Task: Create New Customer with Customer Name: Bonnie Liquor, Billing Address Line1: 4215 Skips Lane, Billing Address Line2:  Phoenix, Billing Address Line3:  Arizona 85012
Action: Mouse moved to (197, 37)
Screenshot: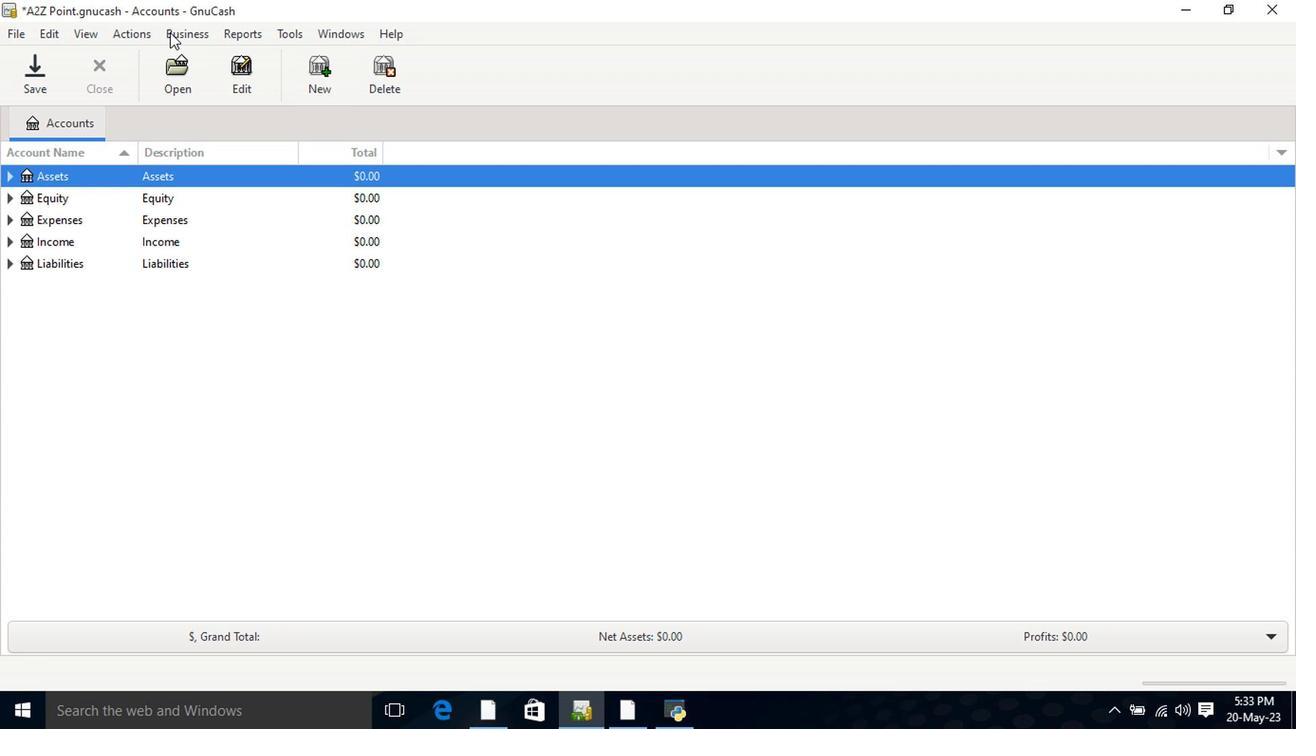 
Action: Mouse pressed left at (197, 37)
Screenshot: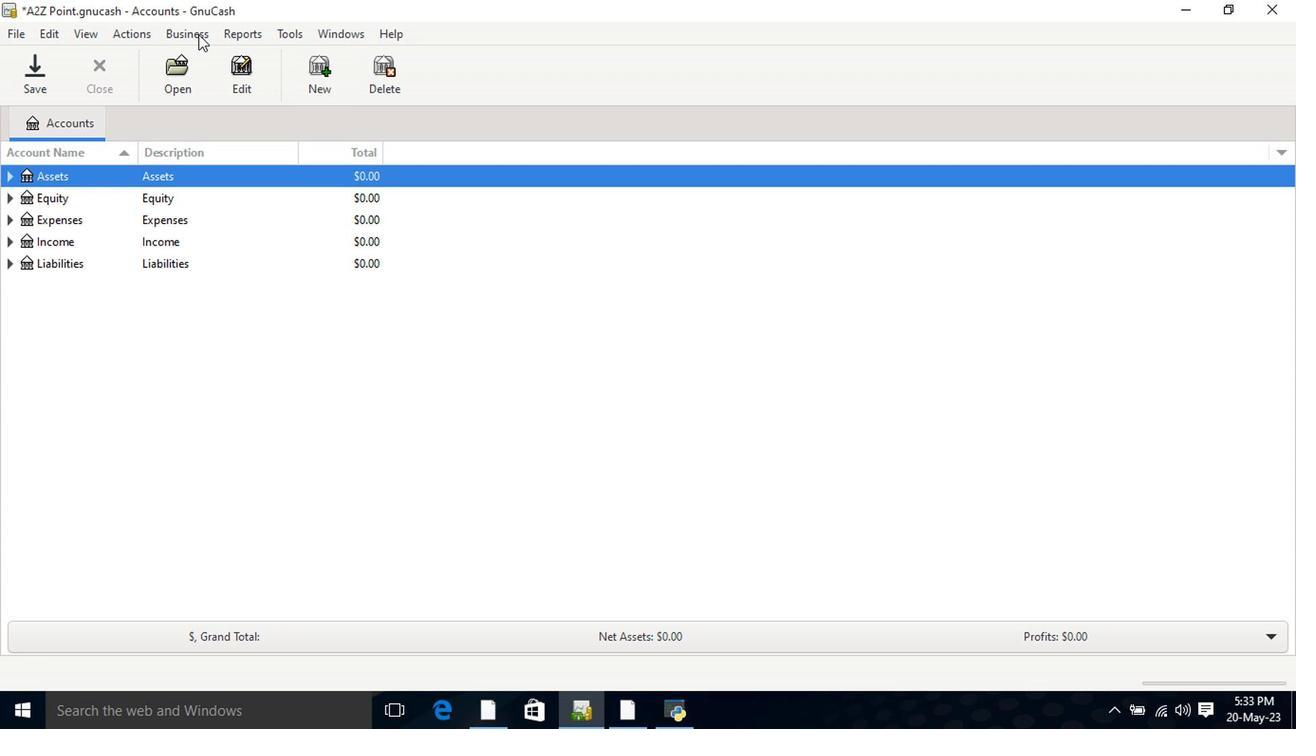 
Action: Mouse moved to (401, 85)
Screenshot: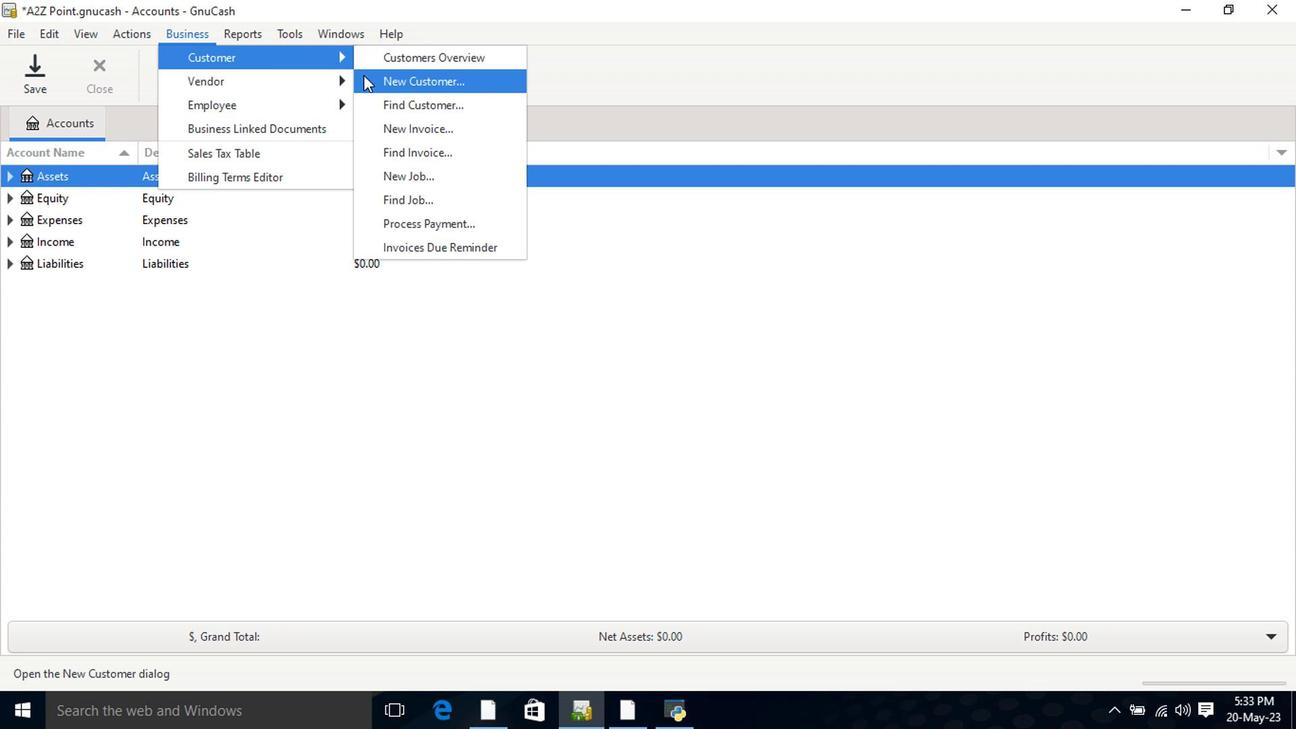 
Action: Mouse pressed left at (401, 85)
Screenshot: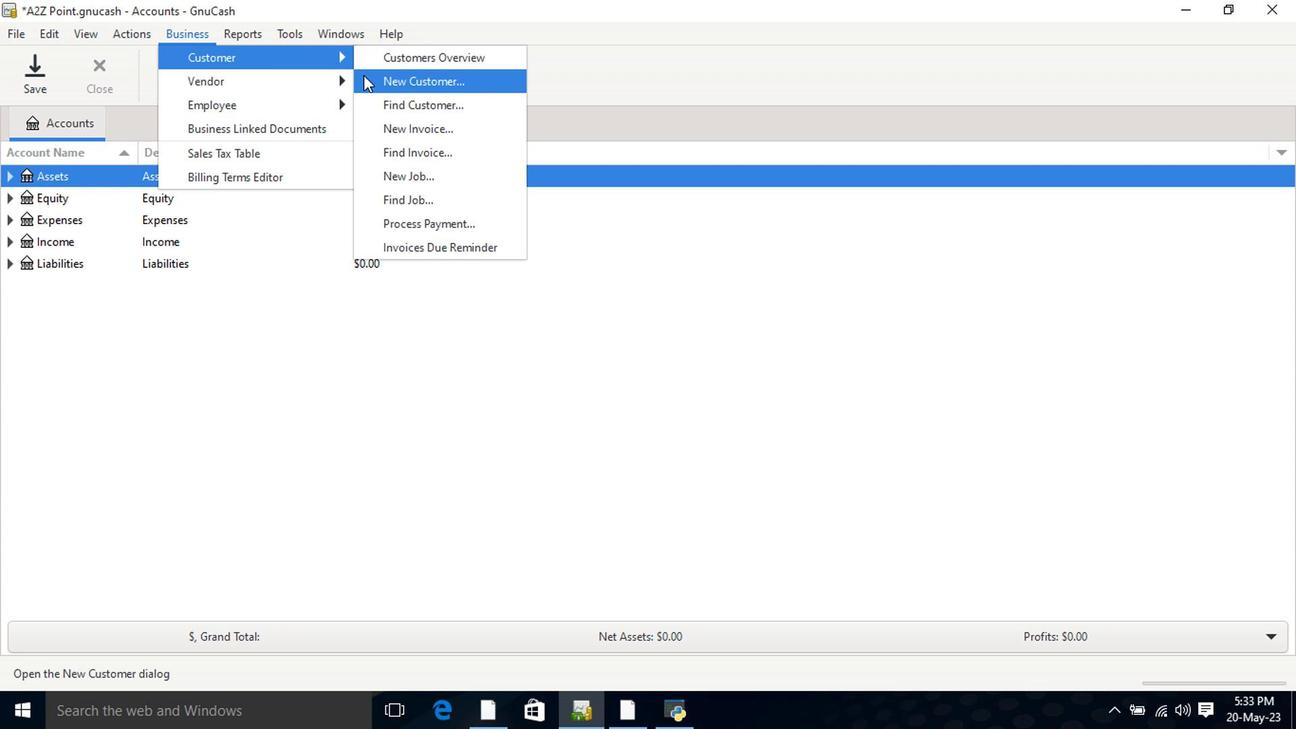 
Action: Mouse moved to (511, 193)
Screenshot: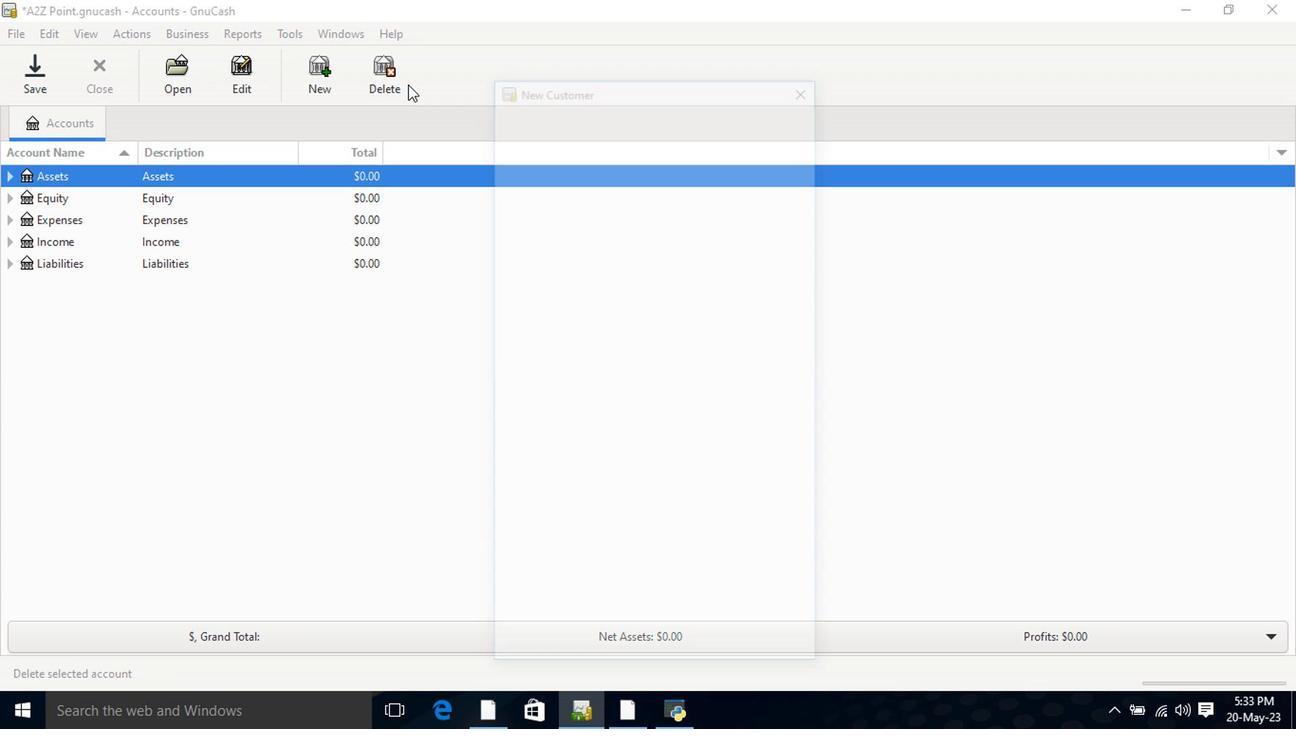 
Action: Key pressed <Key.shift>Bonnieiquor<Key.tab>415<Key.space><Key.shift>Skis<Key.space><Key.shift>Lane<Key.tab><Key.shift>Pho<Key.tab>a
Screenshot: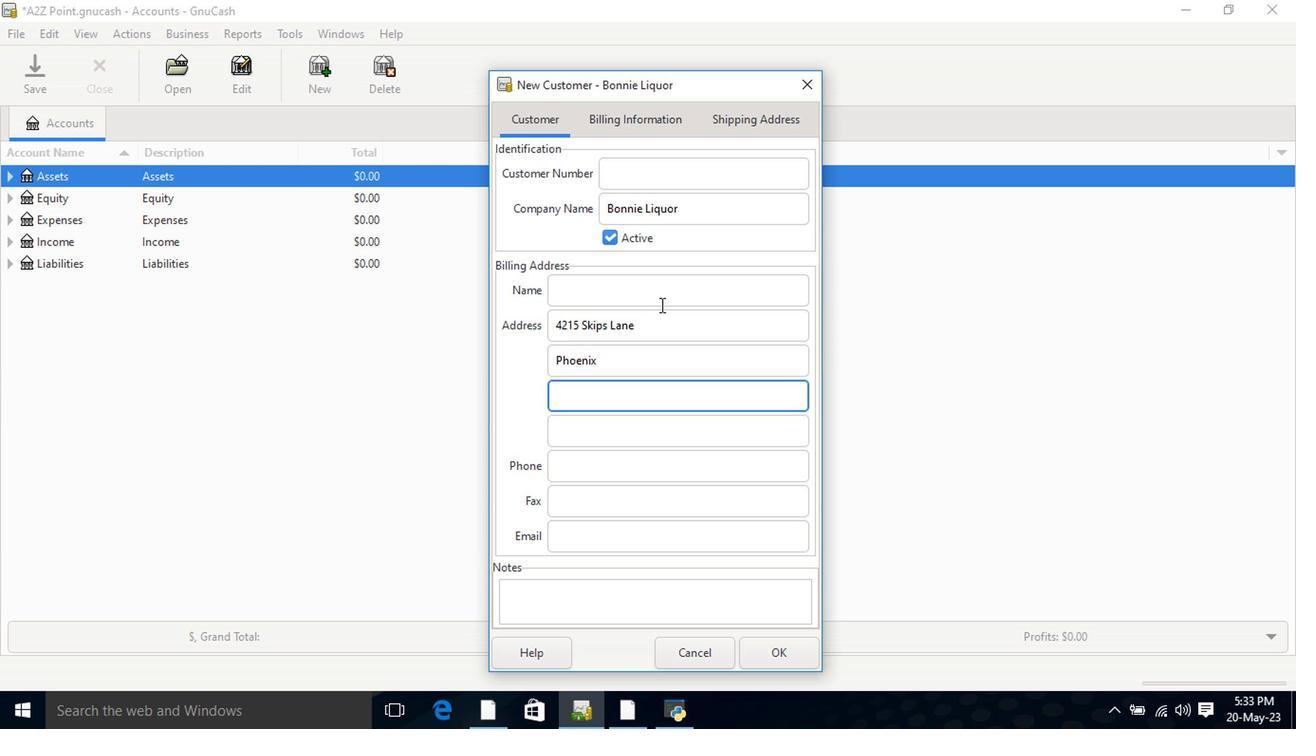
Action: Mouse moved to (780, 655)
Screenshot: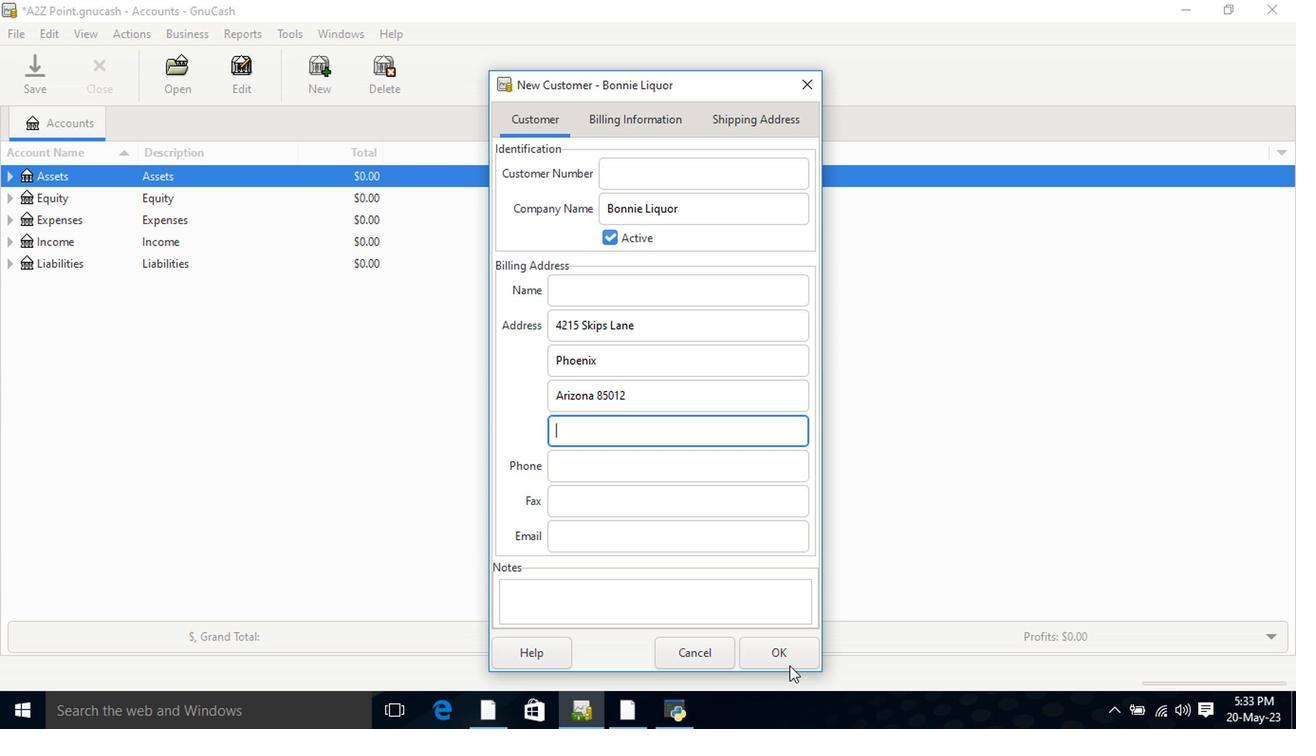 
Action: Mouse pressed left at (780, 655)
Screenshot: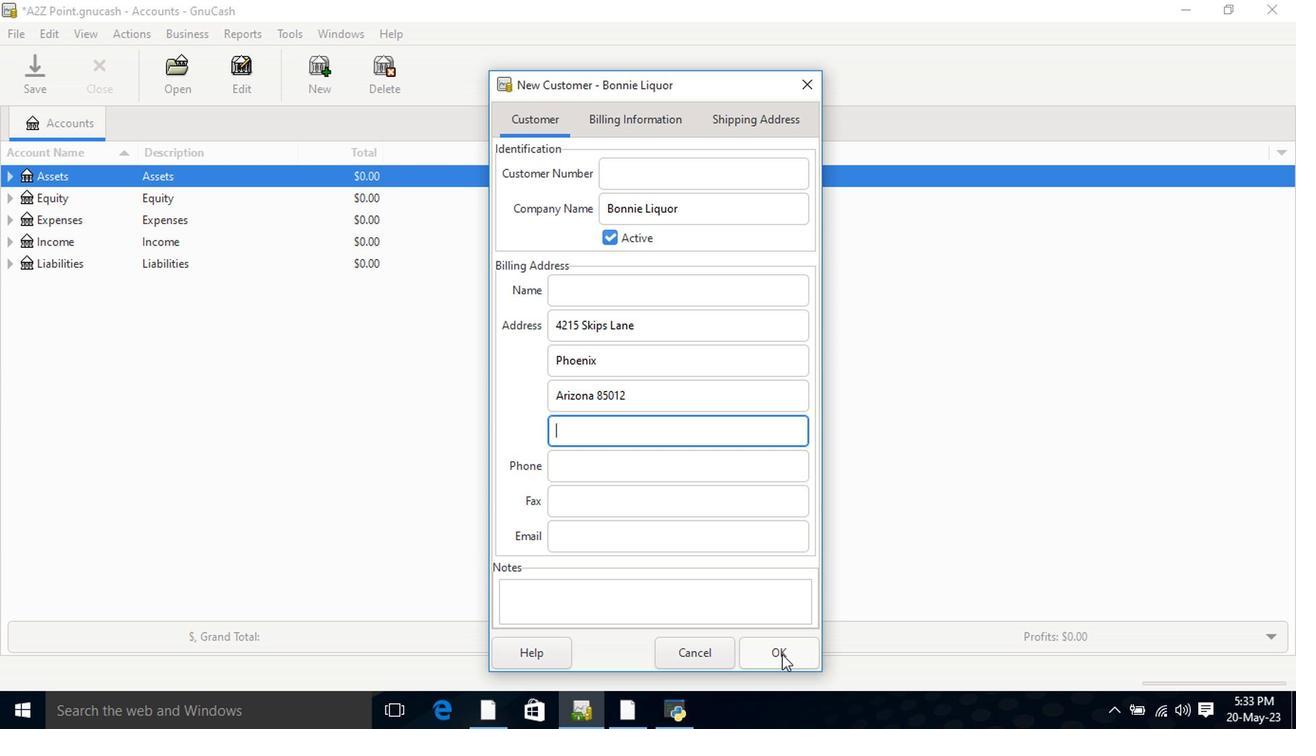 
